 Task: Look for properties with a 26+ walk score.
Action: Mouse moved to (419, 175)
Screenshot: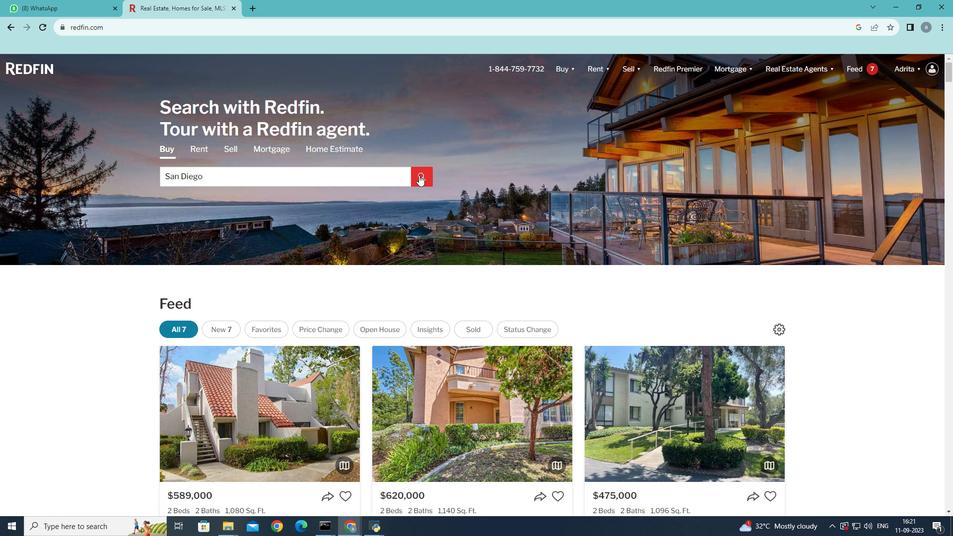 
Action: Mouse pressed left at (419, 175)
Screenshot: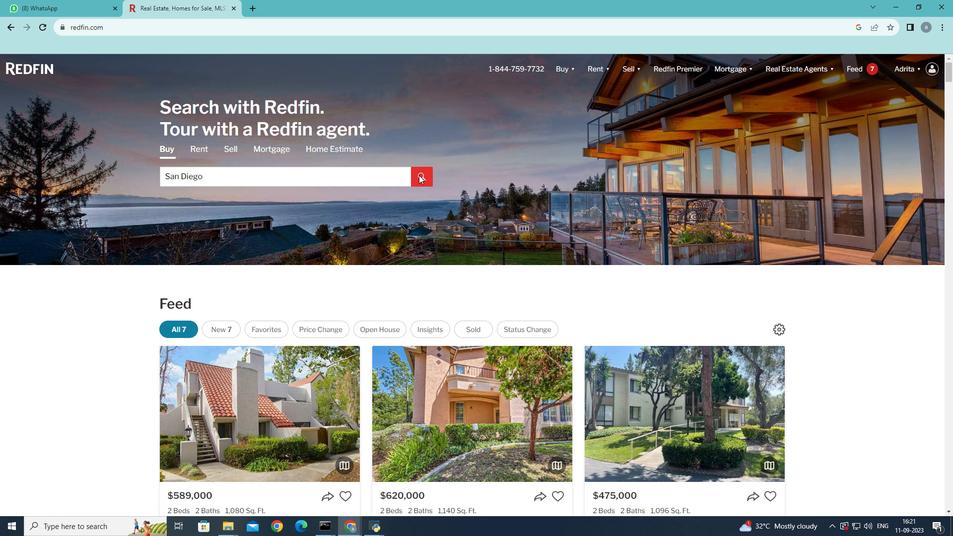 
Action: Mouse moved to (853, 139)
Screenshot: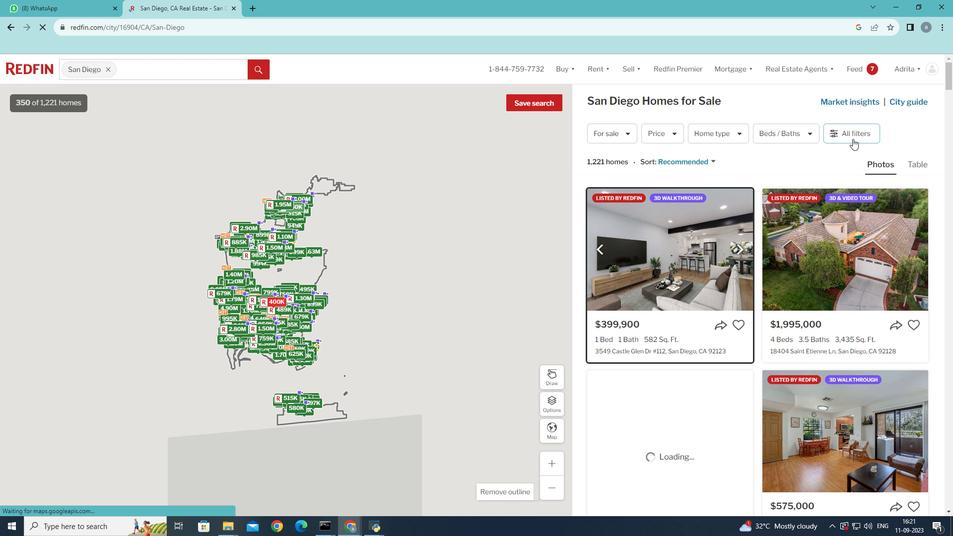 
Action: Mouse pressed left at (853, 139)
Screenshot: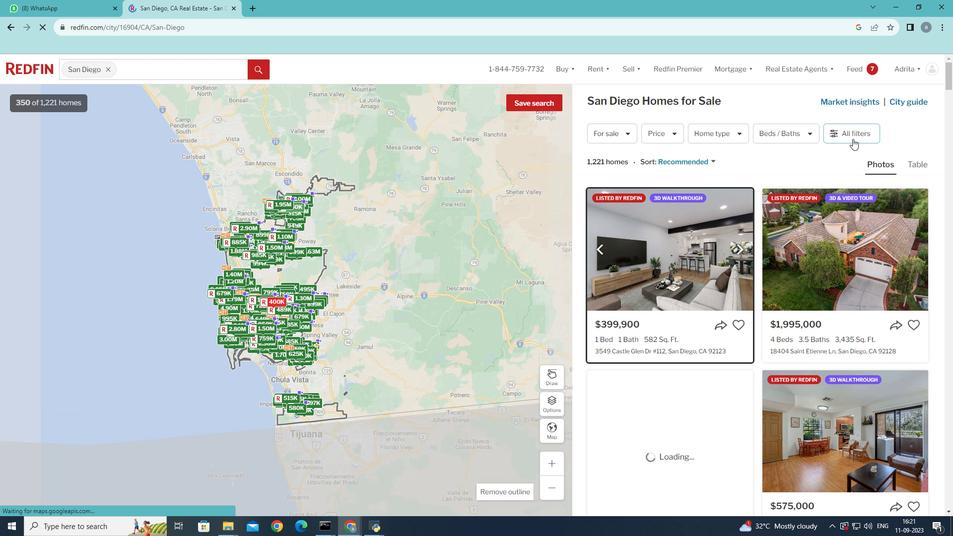 
Action: Mouse moved to (865, 133)
Screenshot: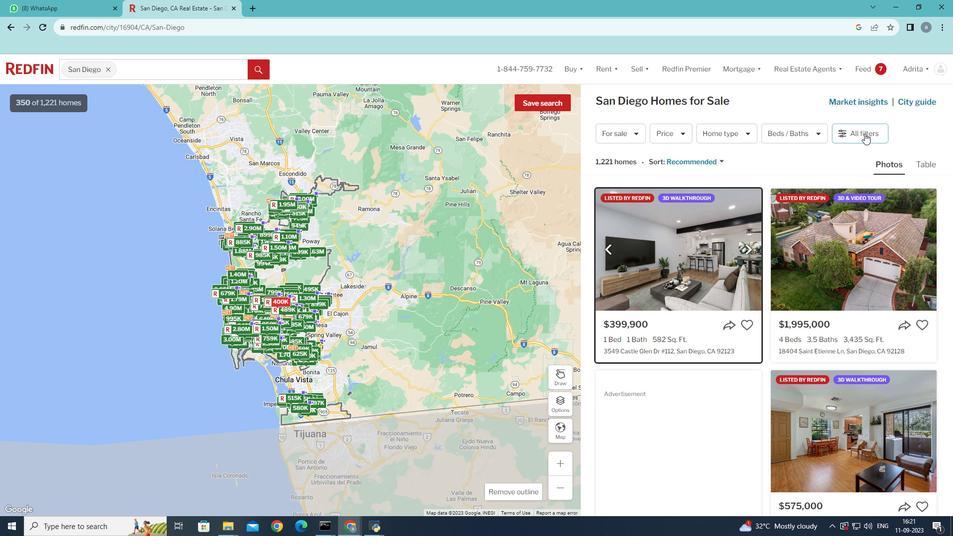 
Action: Mouse pressed left at (865, 133)
Screenshot: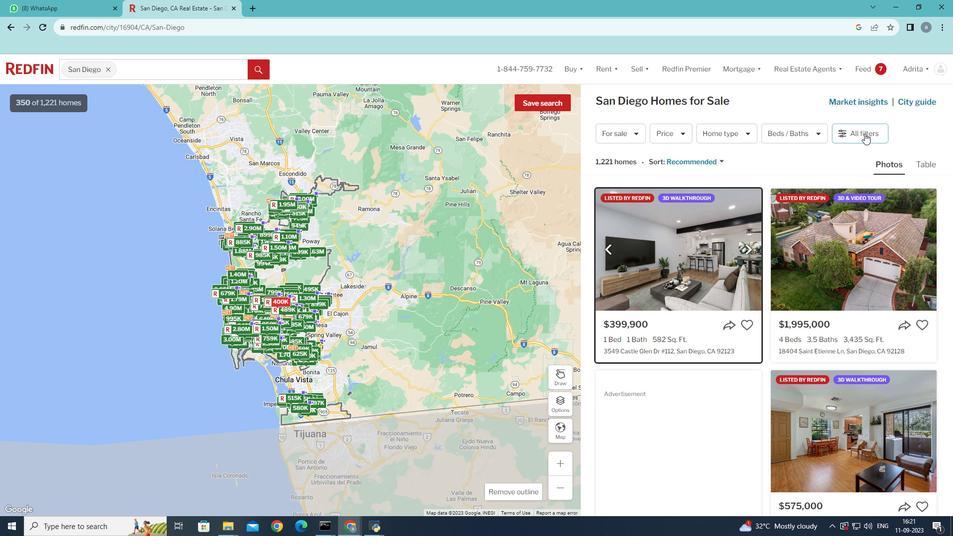 
Action: Mouse moved to (855, 201)
Screenshot: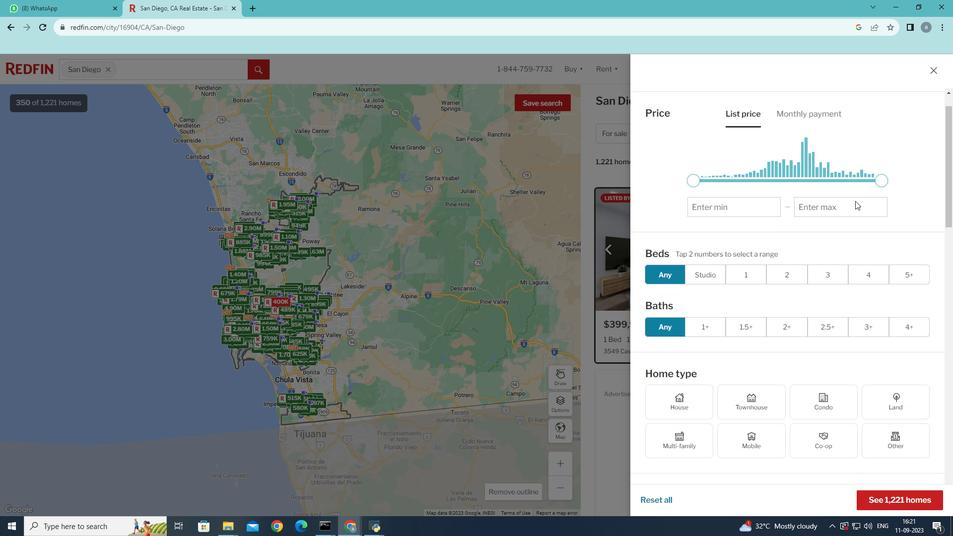 
Action: Mouse scrolled (855, 200) with delta (0, 0)
Screenshot: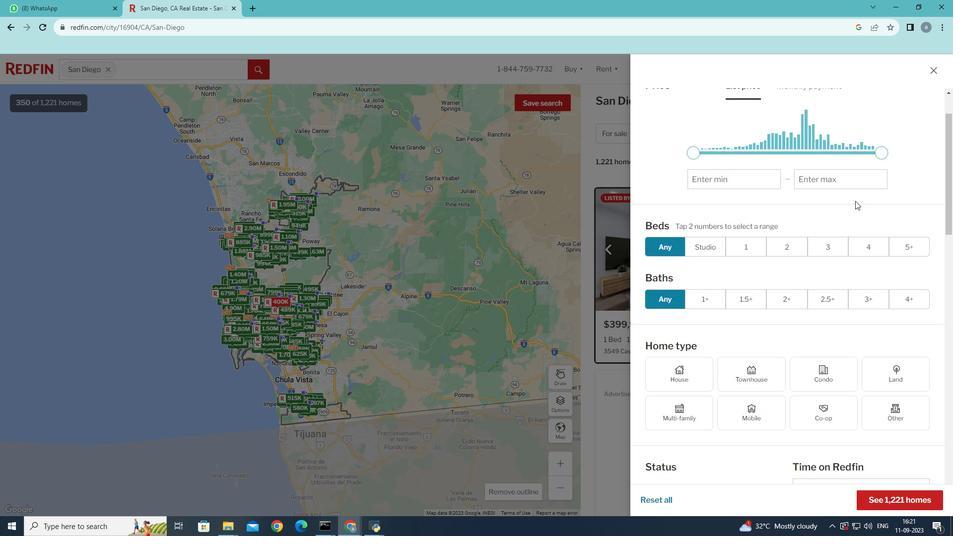 
Action: Mouse scrolled (855, 200) with delta (0, 0)
Screenshot: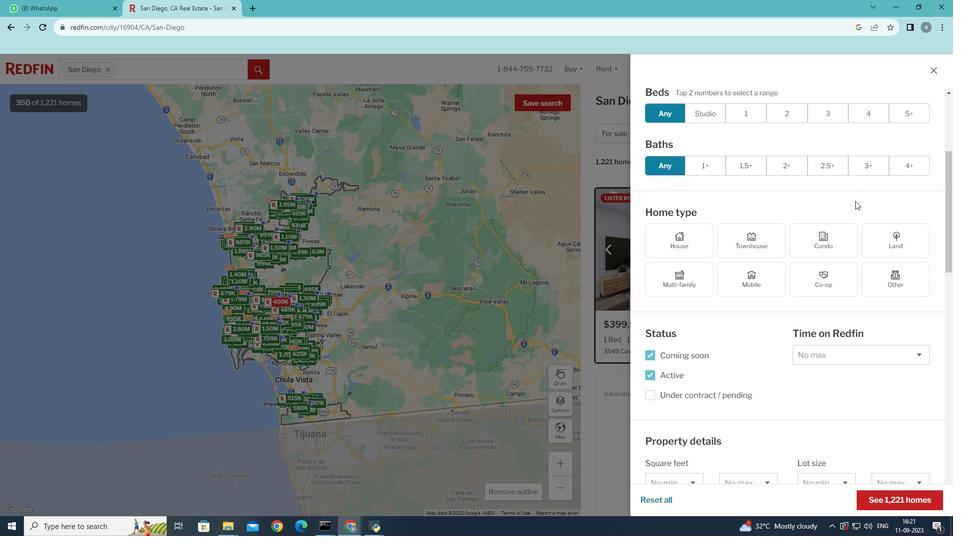 
Action: Mouse scrolled (855, 200) with delta (0, 0)
Screenshot: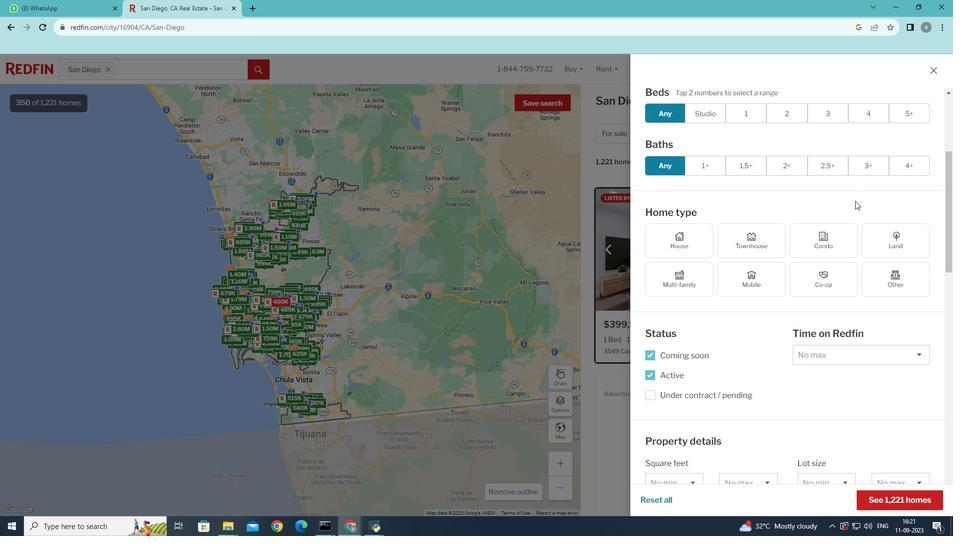 
Action: Mouse scrolled (855, 200) with delta (0, 0)
Screenshot: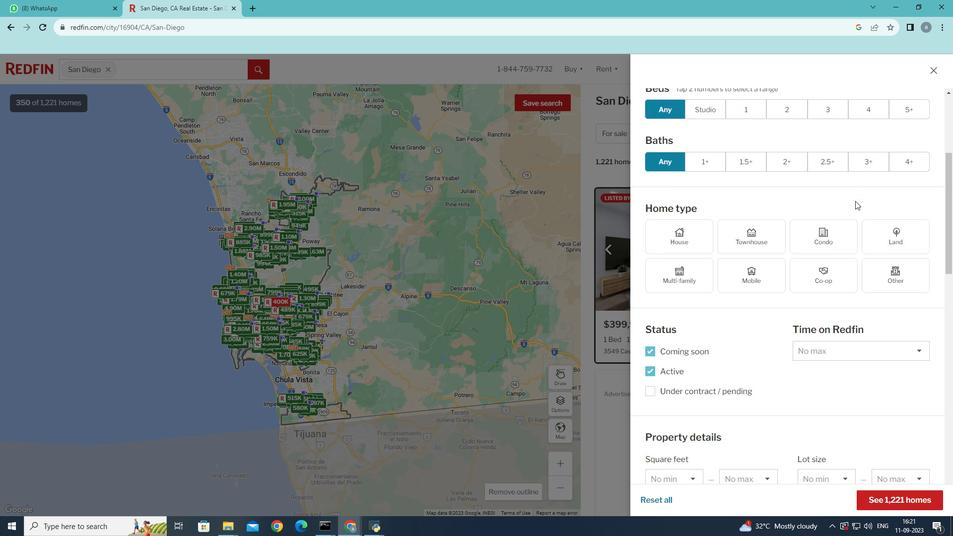 
Action: Mouse moved to (820, 253)
Screenshot: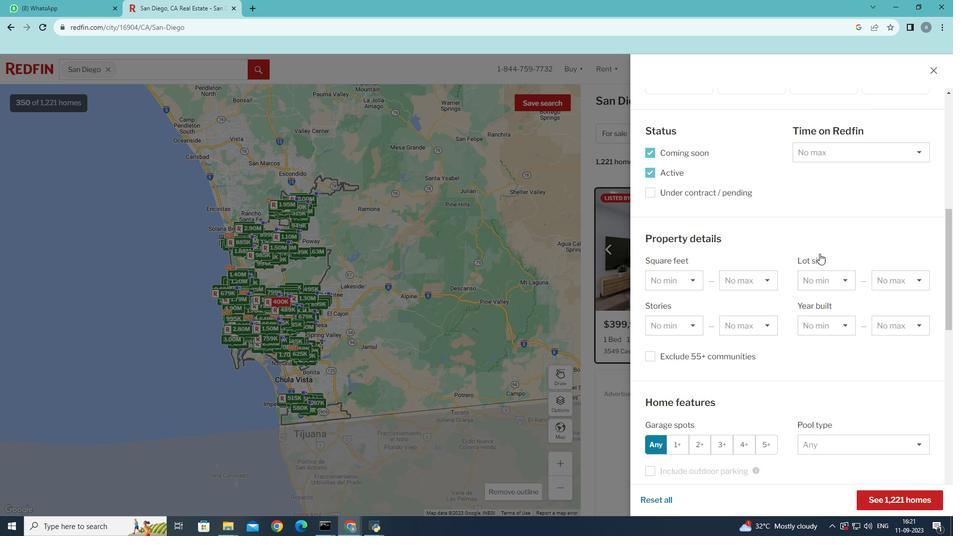 
Action: Mouse scrolled (820, 253) with delta (0, 0)
Screenshot: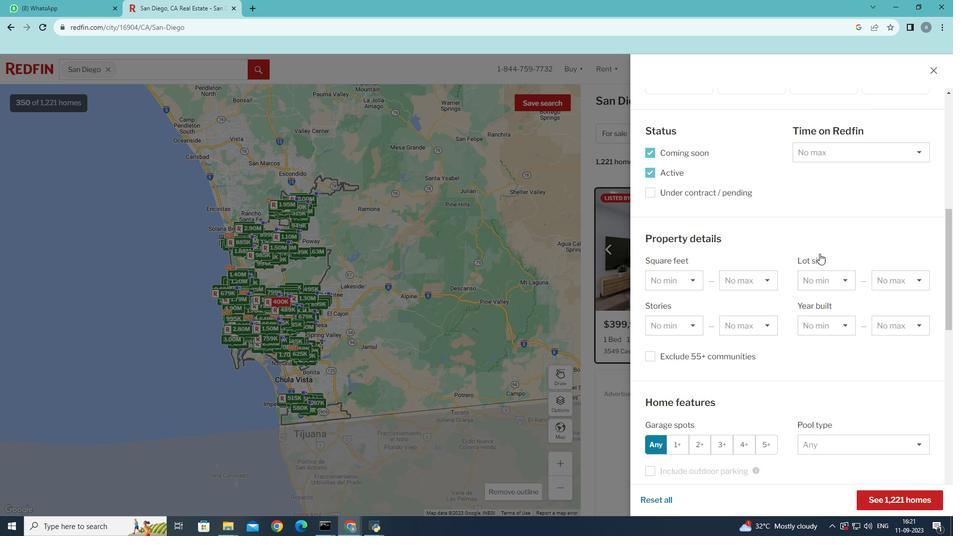 
Action: Mouse scrolled (820, 253) with delta (0, 0)
Screenshot: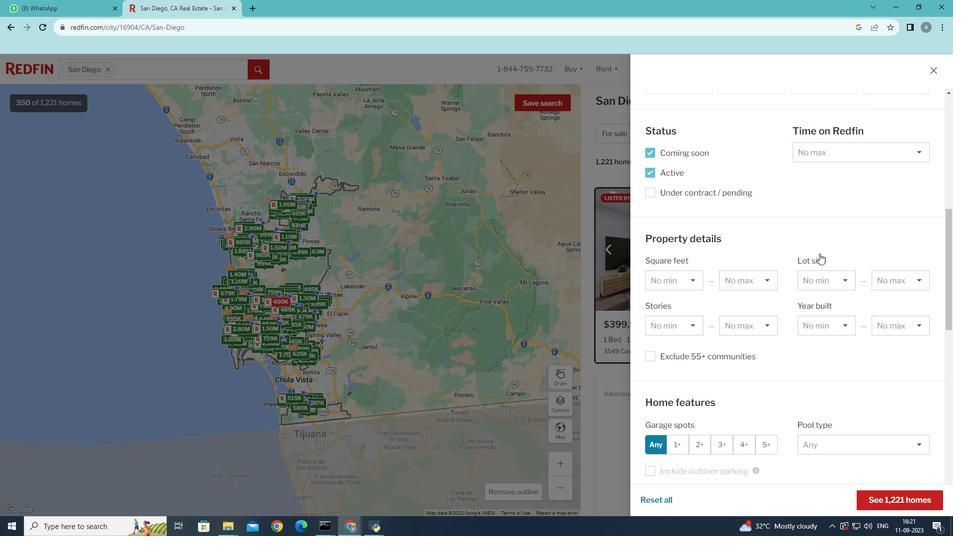 
Action: Mouse scrolled (820, 253) with delta (0, 0)
Screenshot: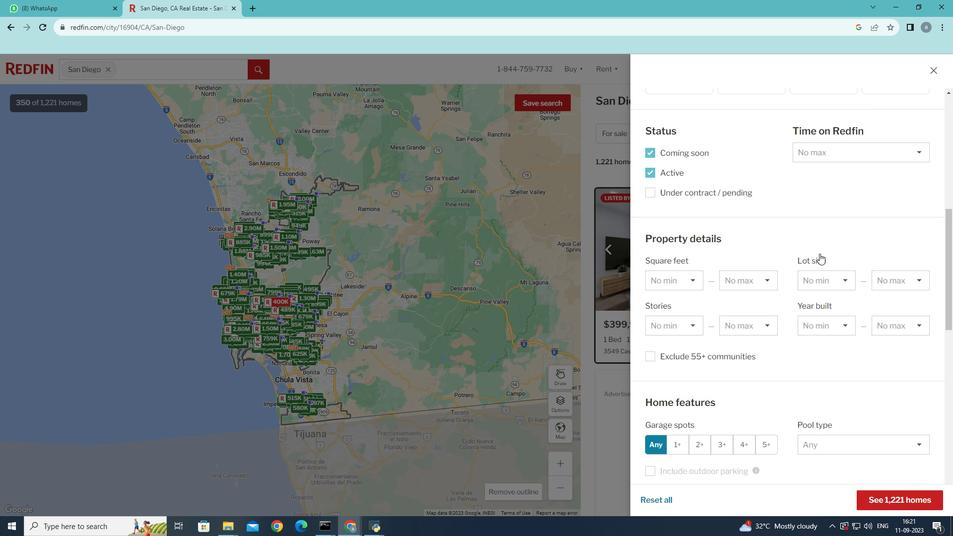 
Action: Mouse scrolled (820, 253) with delta (0, 0)
Screenshot: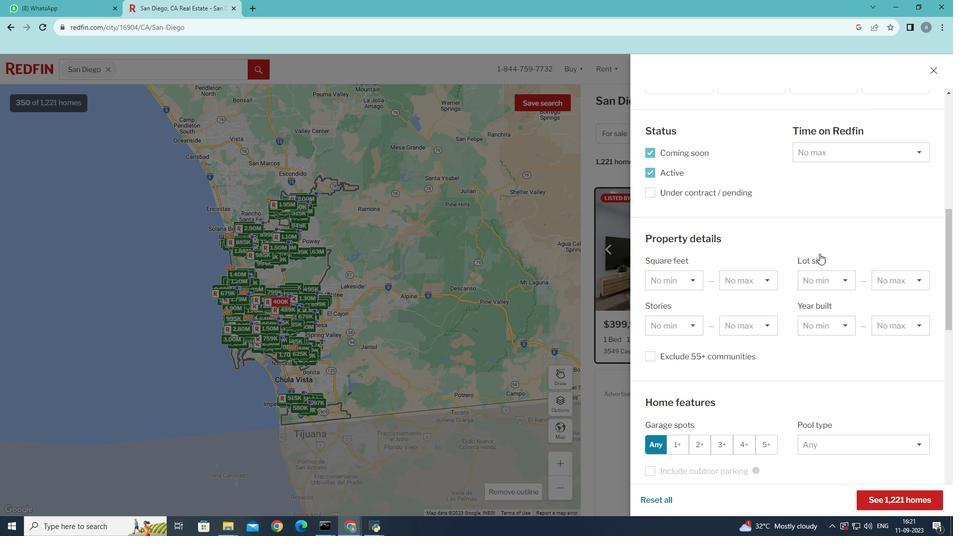 
Action: Mouse scrolled (820, 253) with delta (0, 0)
Screenshot: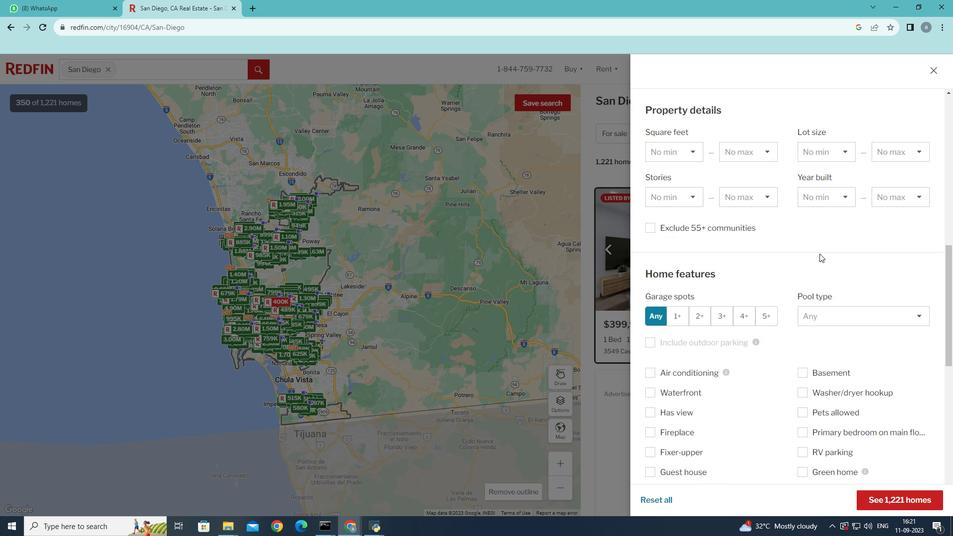 
Action: Mouse scrolled (820, 253) with delta (0, 0)
Screenshot: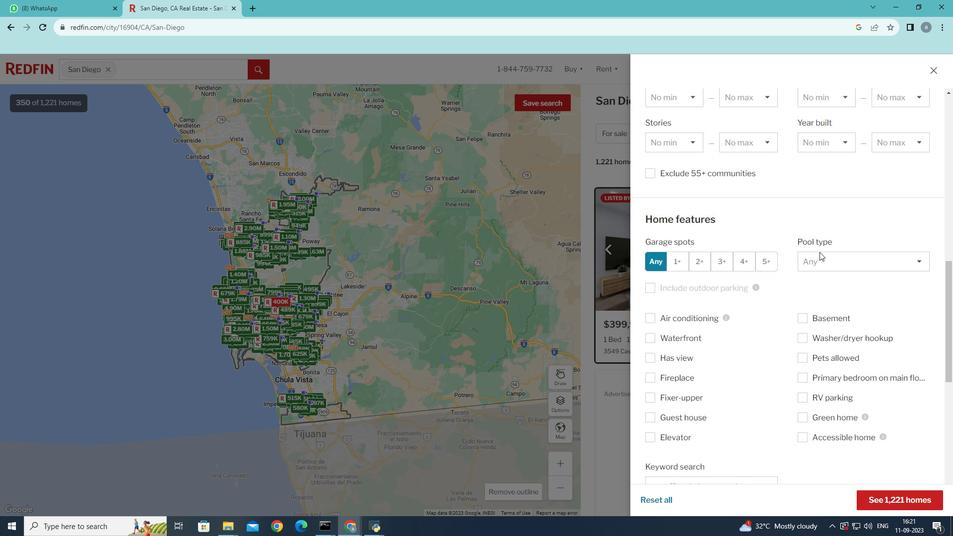
Action: Mouse scrolled (820, 253) with delta (0, 0)
Screenshot: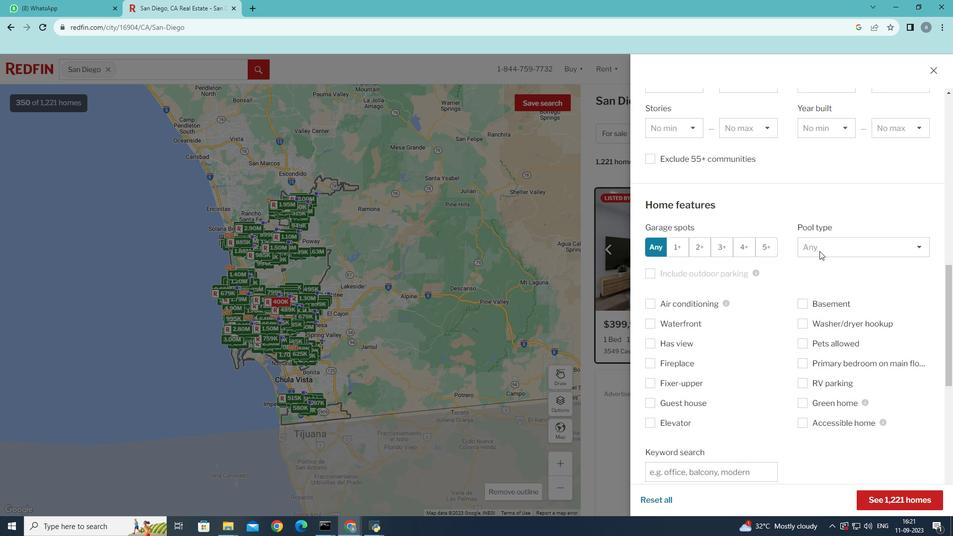 
Action: Mouse moved to (820, 253)
Screenshot: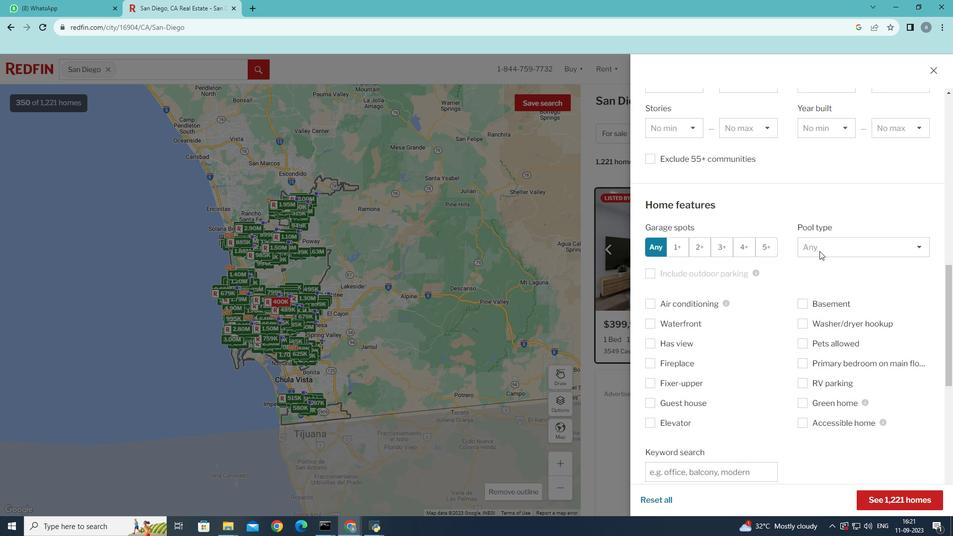 
Action: Mouse scrolled (820, 253) with delta (0, 0)
Screenshot: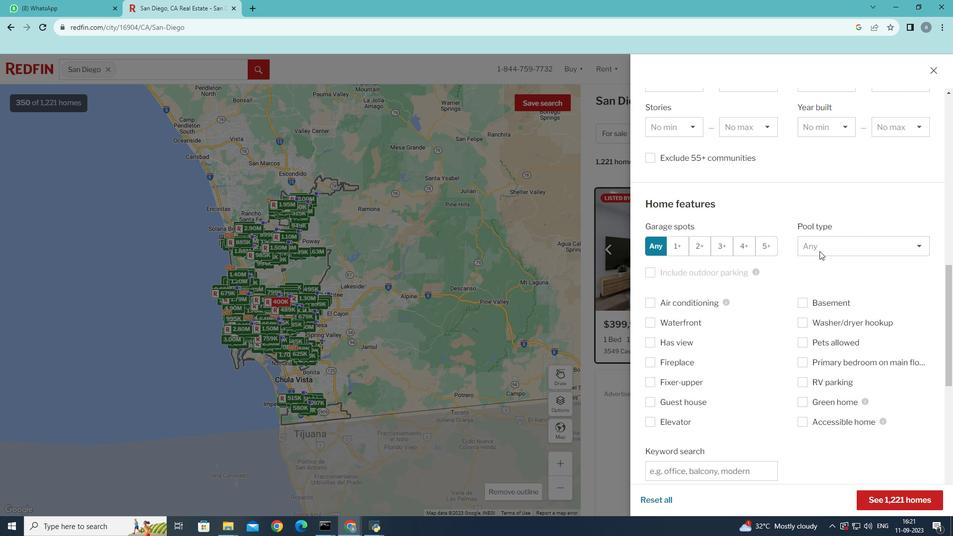
Action: Mouse moved to (820, 251)
Screenshot: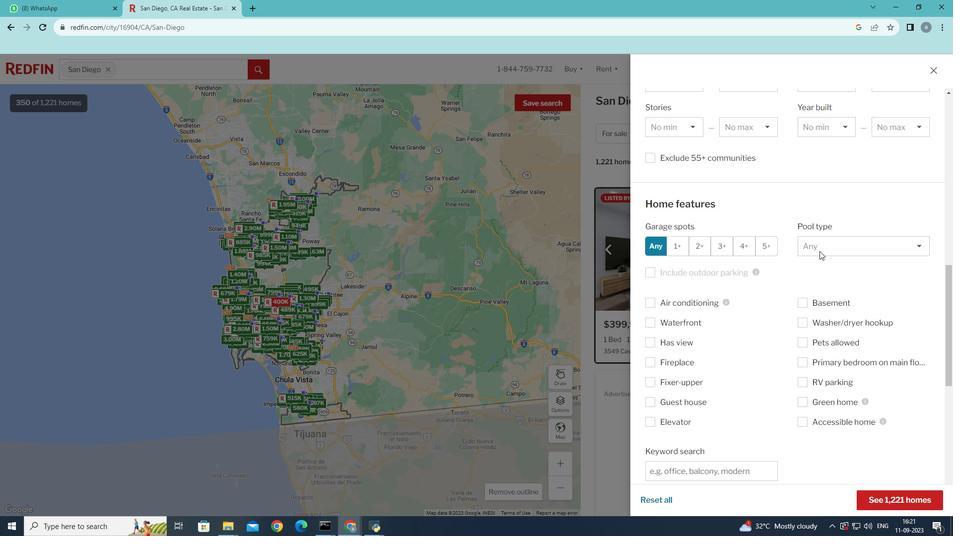 
Action: Mouse scrolled (820, 250) with delta (0, 0)
Screenshot: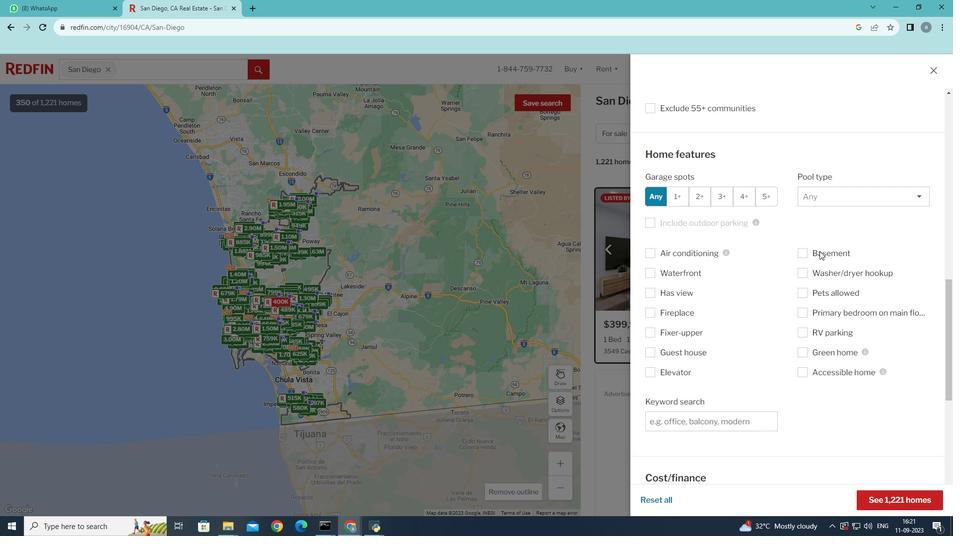 
Action: Mouse moved to (820, 251)
Screenshot: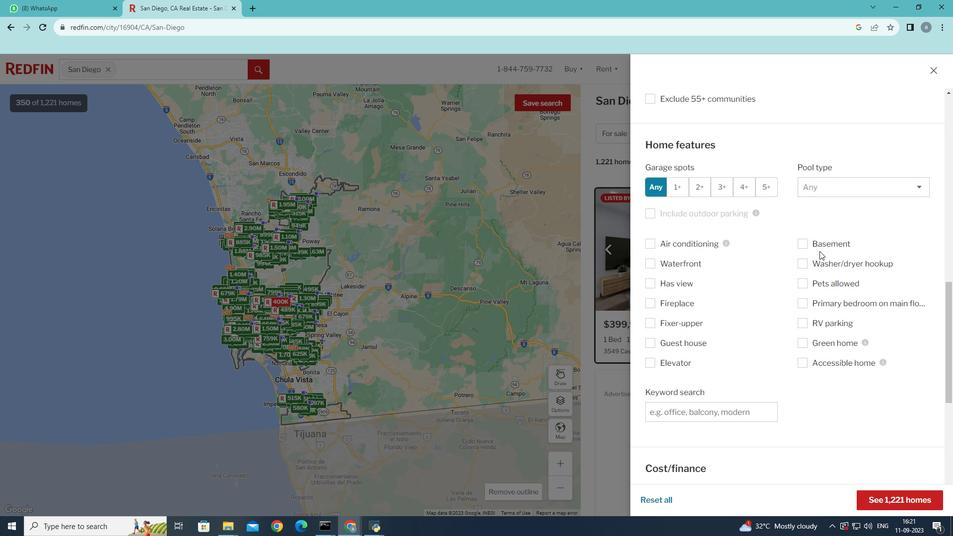 
Action: Mouse scrolled (820, 250) with delta (0, 0)
Screenshot: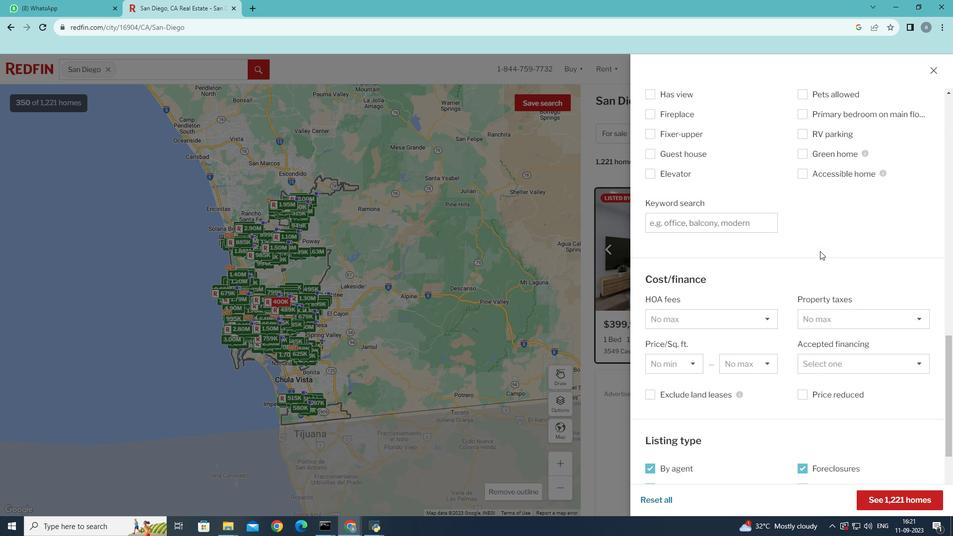 
Action: Mouse scrolled (820, 250) with delta (0, 0)
Screenshot: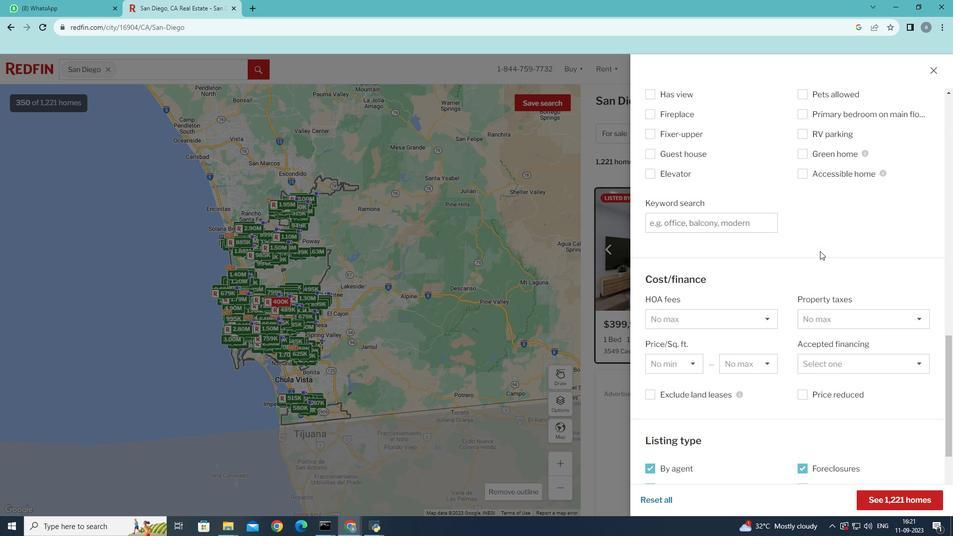 
Action: Mouse scrolled (820, 250) with delta (0, 0)
Screenshot: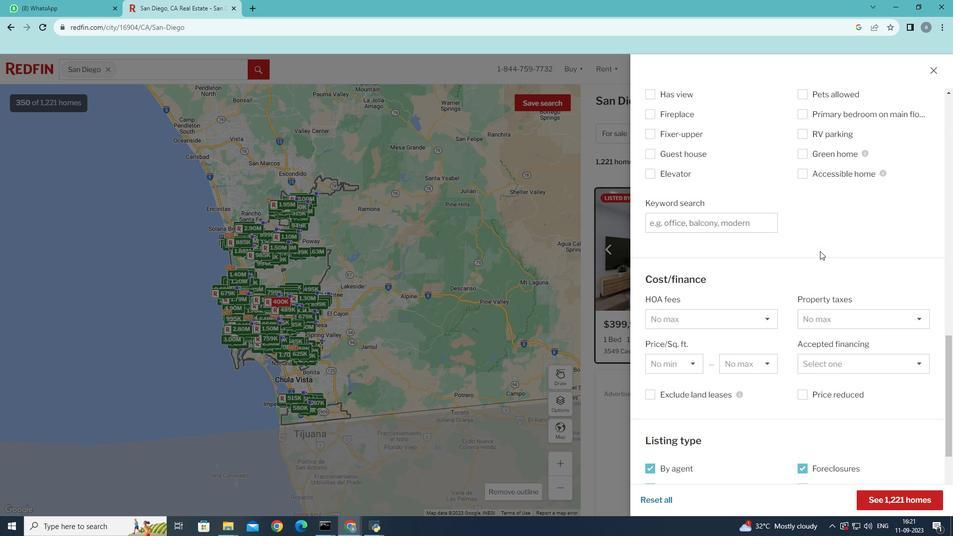 
Action: Mouse scrolled (820, 250) with delta (0, 0)
Screenshot: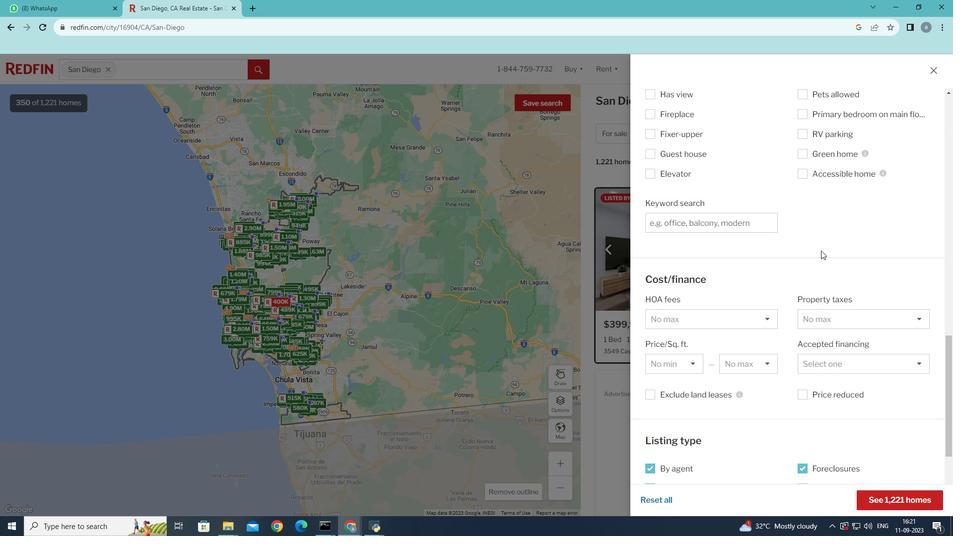 
Action: Mouse moved to (821, 250)
Screenshot: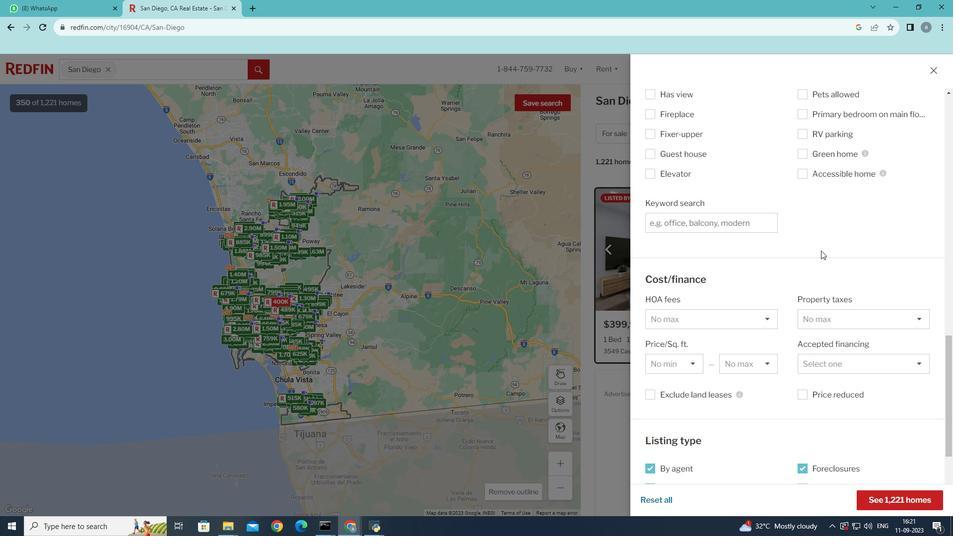 
Action: Mouse scrolled (821, 250) with delta (0, 0)
Screenshot: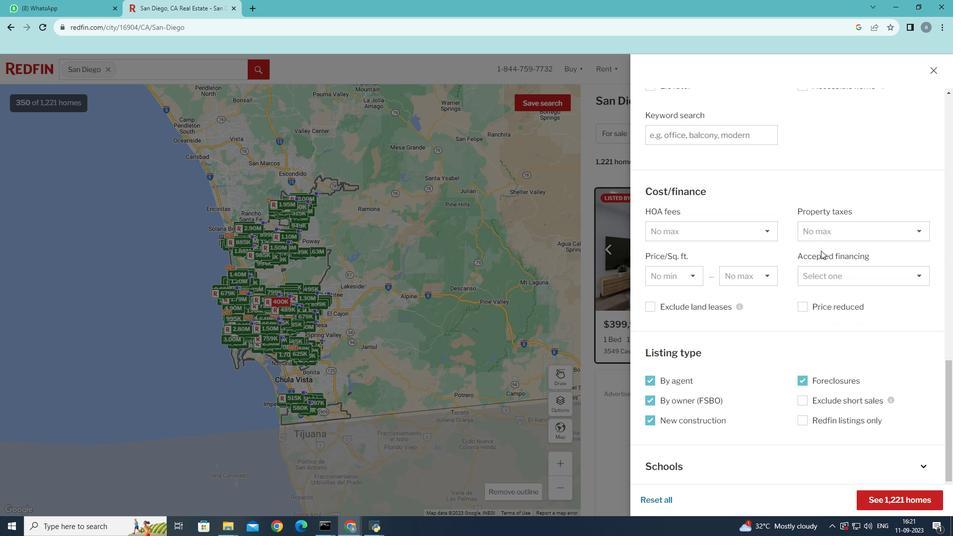 
Action: Mouse moved to (821, 250)
Screenshot: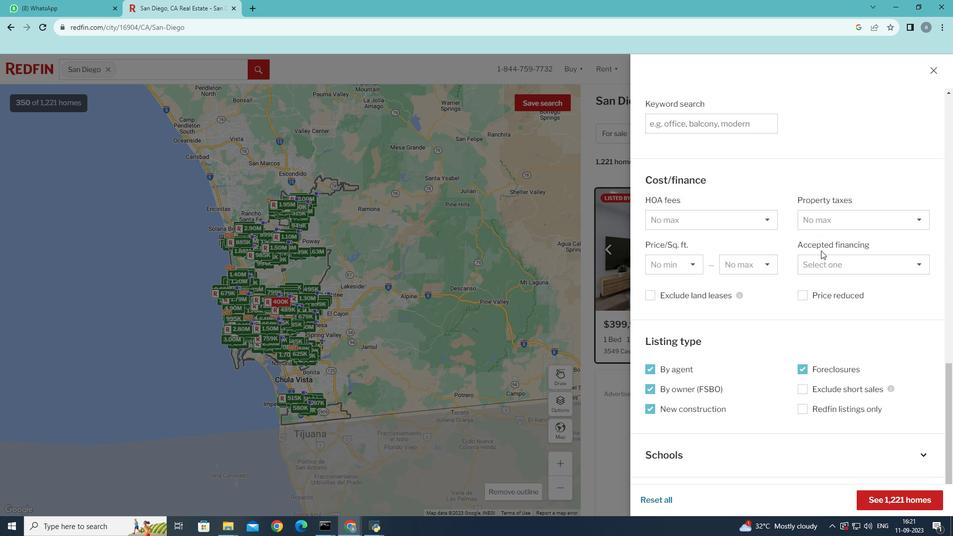 
Action: Mouse scrolled (821, 250) with delta (0, 0)
Screenshot: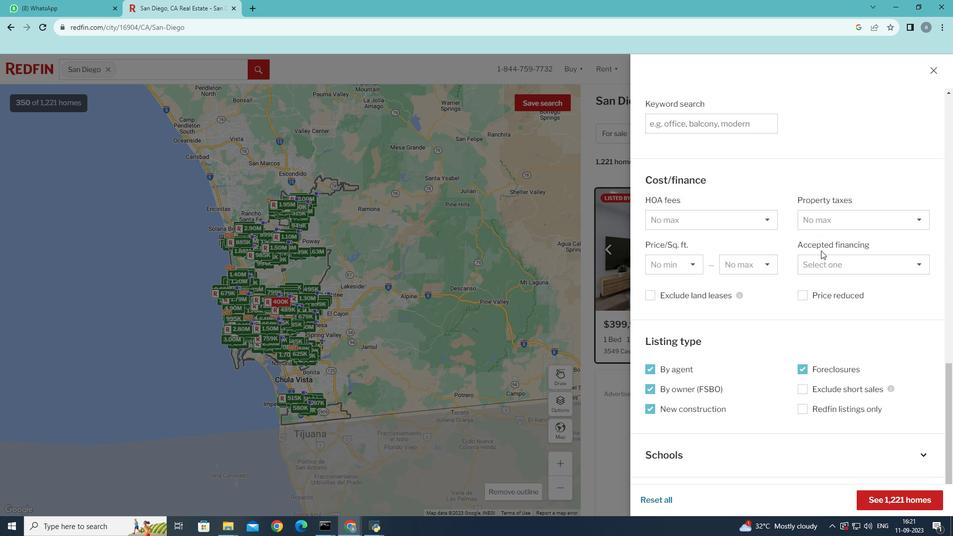 
Action: Mouse moved to (822, 250)
Screenshot: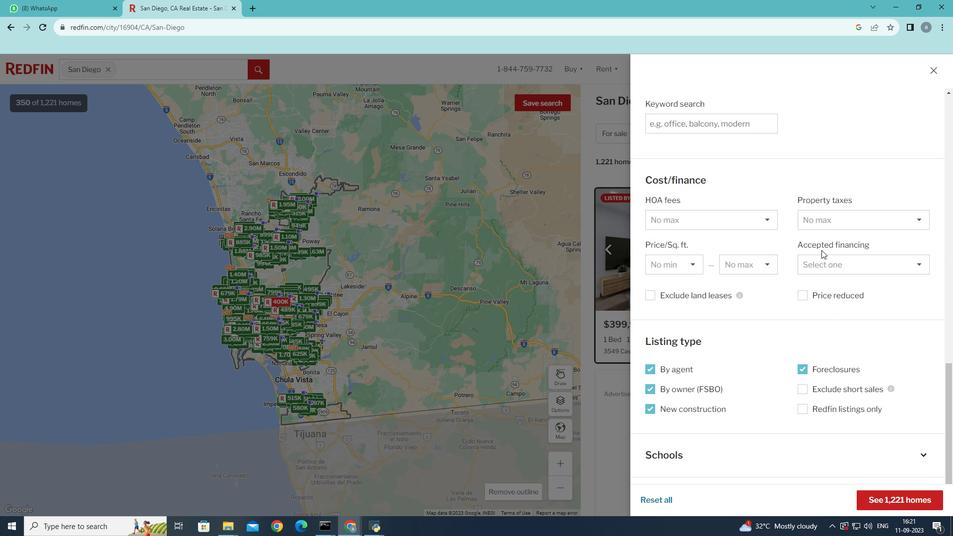 
Action: Mouse scrolled (822, 249) with delta (0, 0)
Screenshot: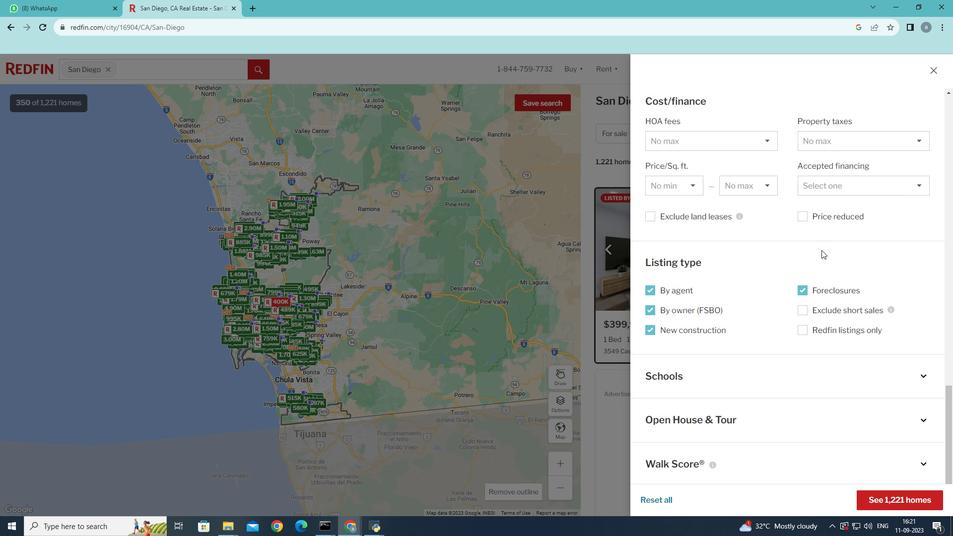 
Action: Mouse scrolled (822, 249) with delta (0, 0)
Screenshot: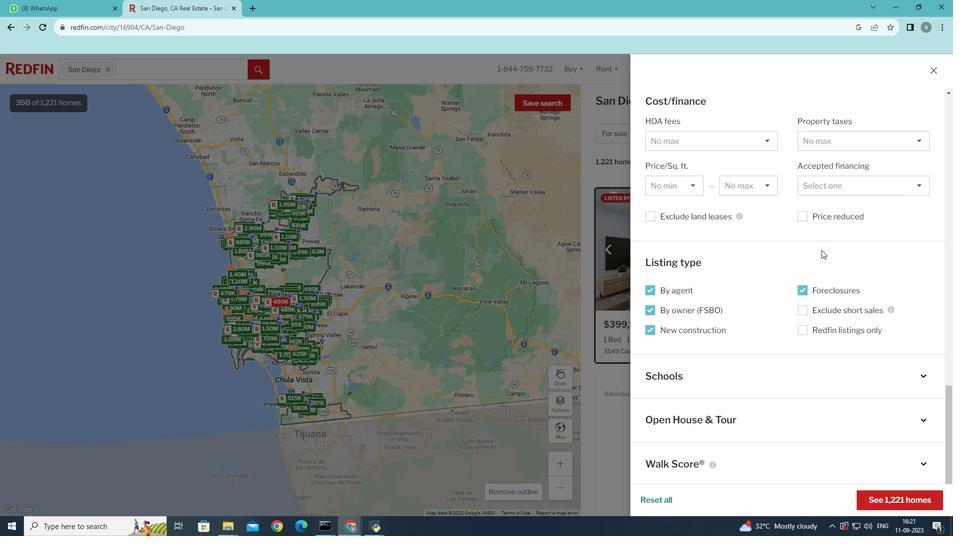 
Action: Mouse scrolled (822, 249) with delta (0, 0)
Screenshot: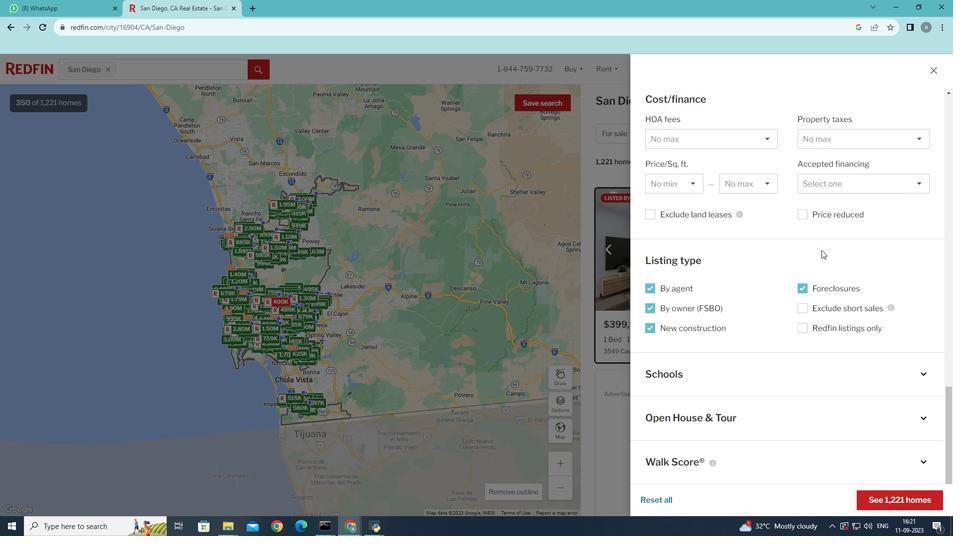 
Action: Mouse scrolled (822, 249) with delta (0, 0)
Screenshot: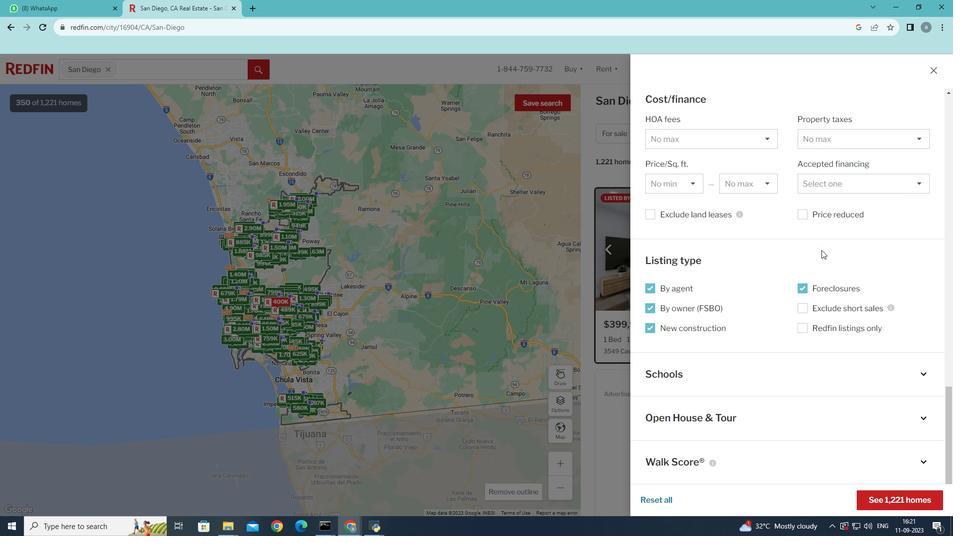 
Action: Mouse scrolled (822, 249) with delta (0, 0)
Screenshot: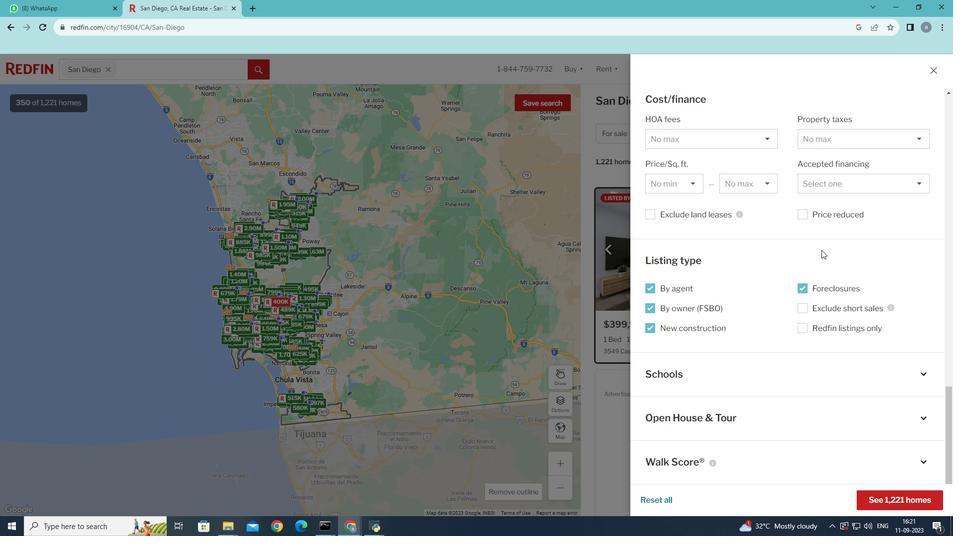 
Action: Mouse scrolled (822, 249) with delta (0, 0)
Screenshot: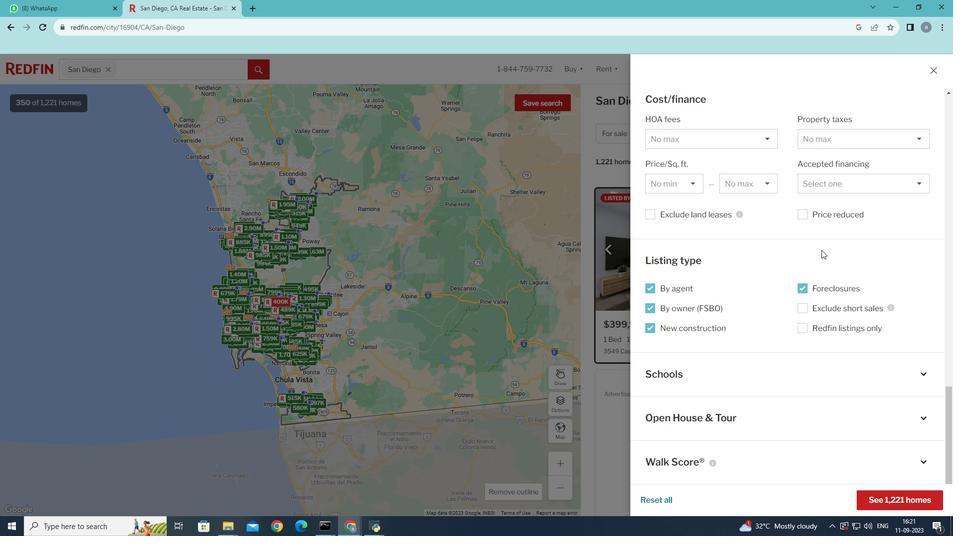 
Action: Mouse scrolled (822, 249) with delta (0, 0)
Screenshot: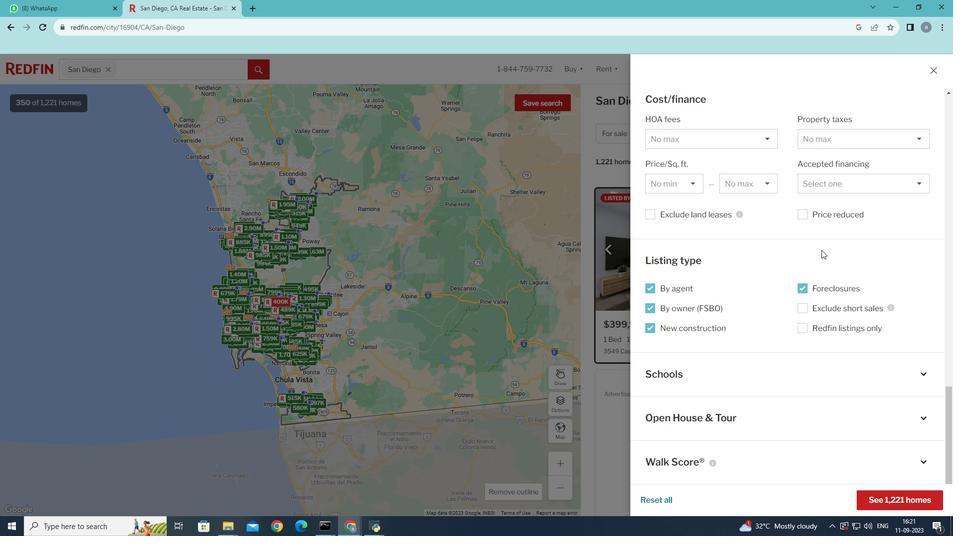 
Action: Mouse moved to (822, 250)
Screenshot: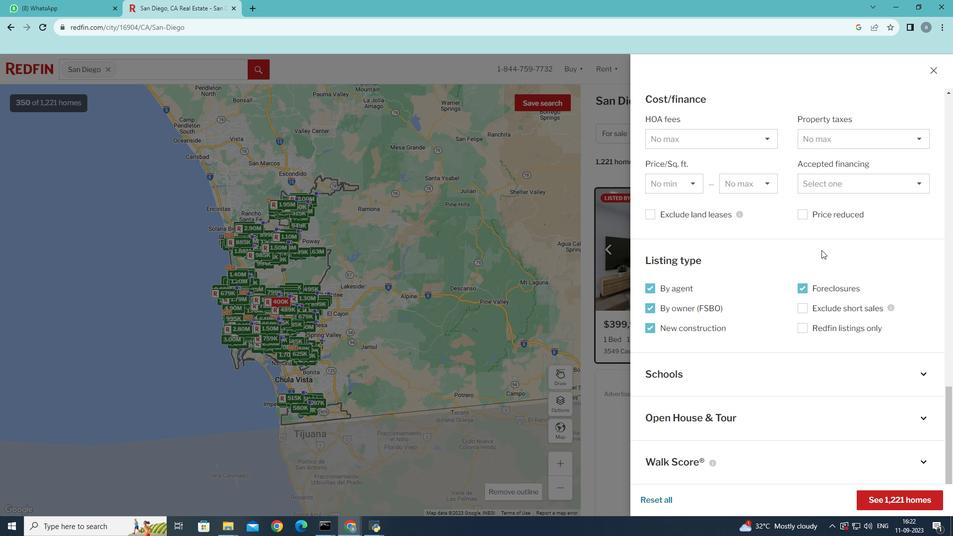 
Action: Mouse scrolled (822, 249) with delta (0, 0)
Screenshot: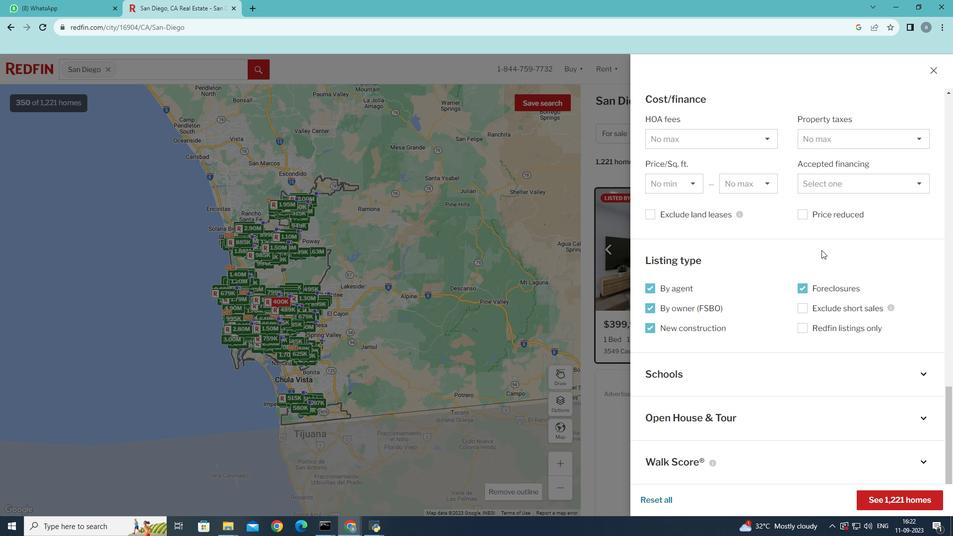 
Action: Mouse scrolled (822, 249) with delta (0, 0)
Screenshot: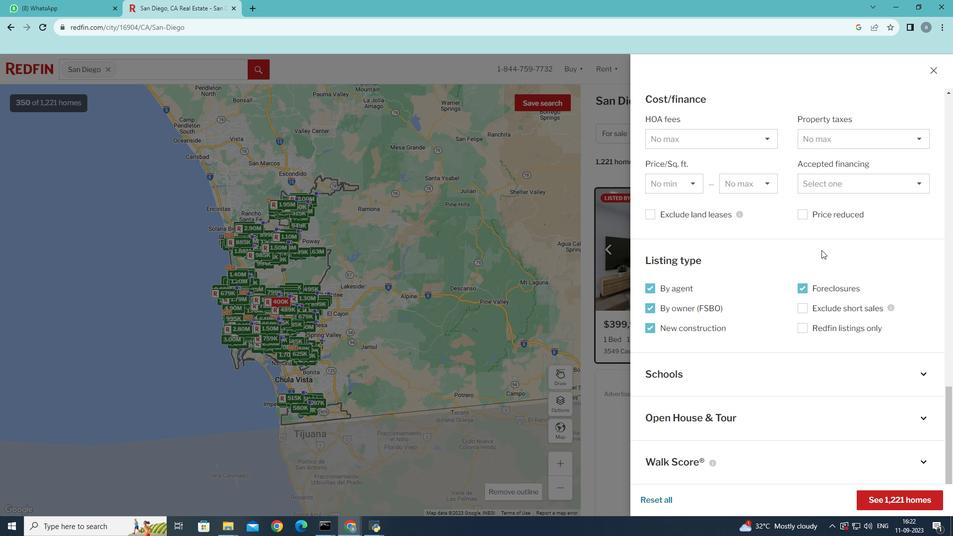 
Action: Mouse scrolled (822, 249) with delta (0, 0)
Screenshot: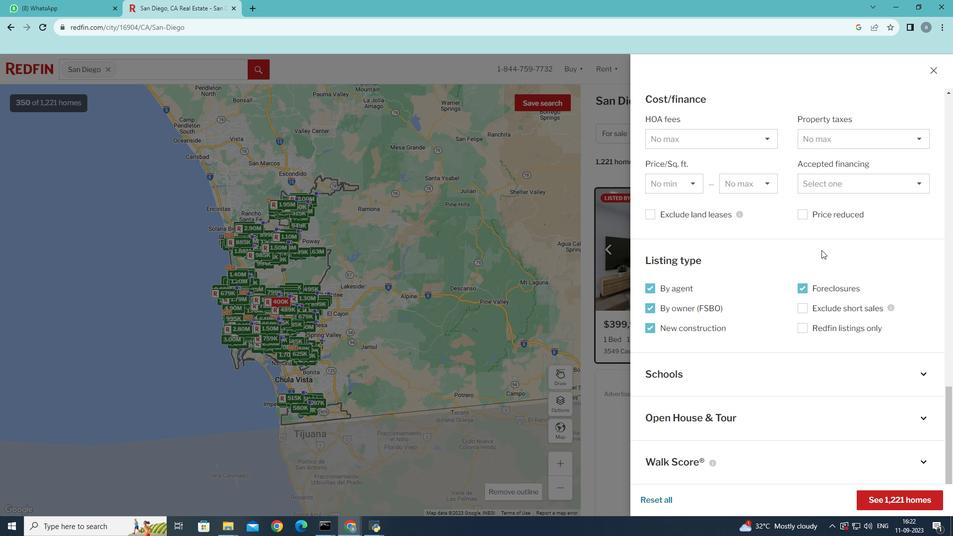 
Action: Mouse moved to (923, 463)
Screenshot: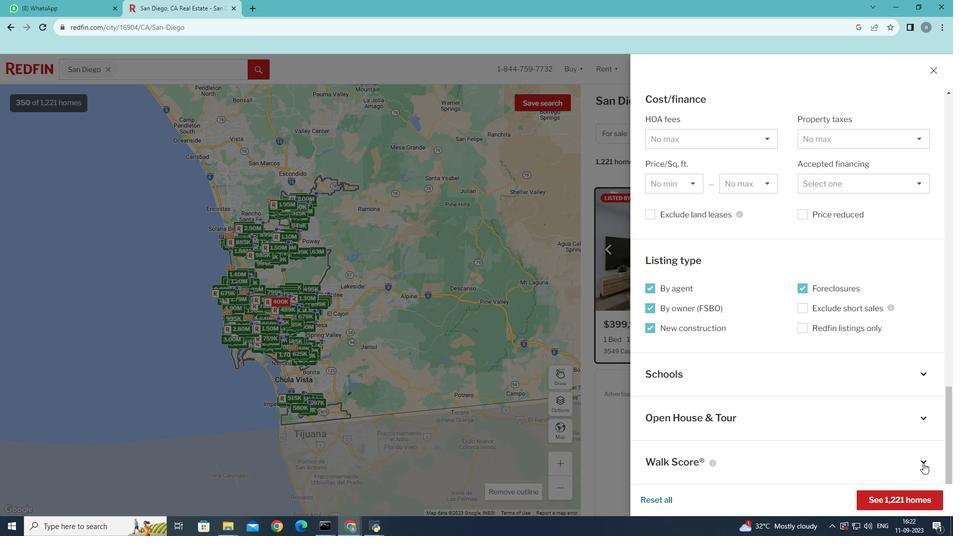
Action: Mouse pressed left at (923, 463)
Screenshot: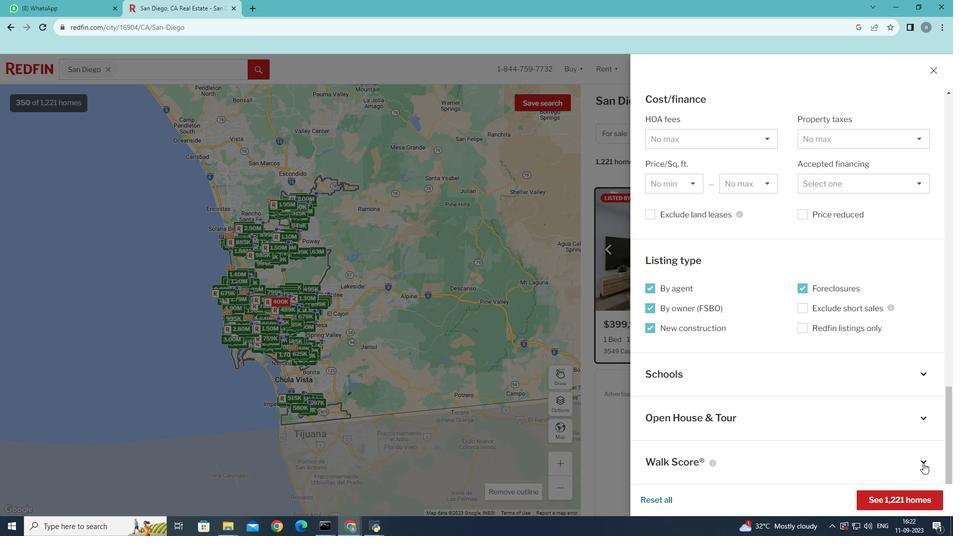 
Action: Mouse moved to (653, 387)
Screenshot: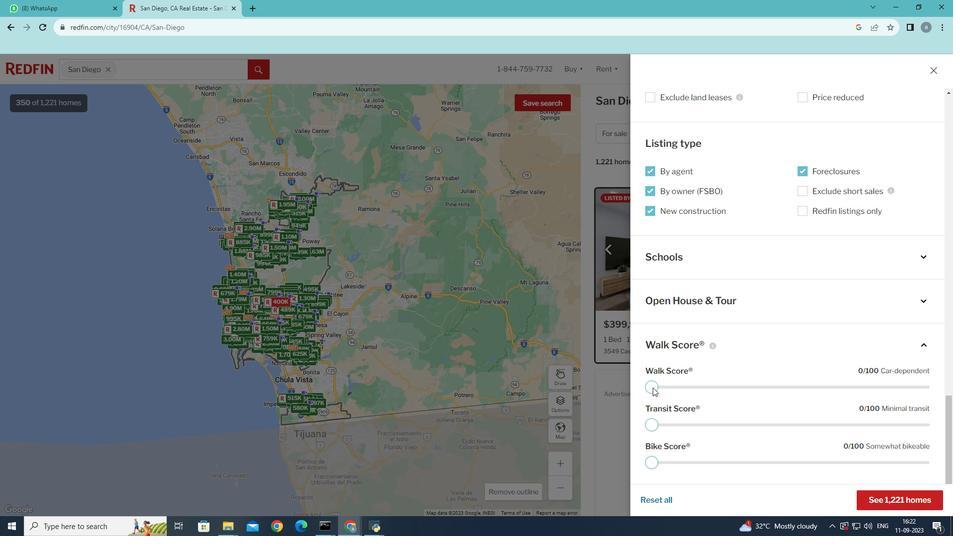 
Action: Mouse pressed left at (653, 387)
Screenshot: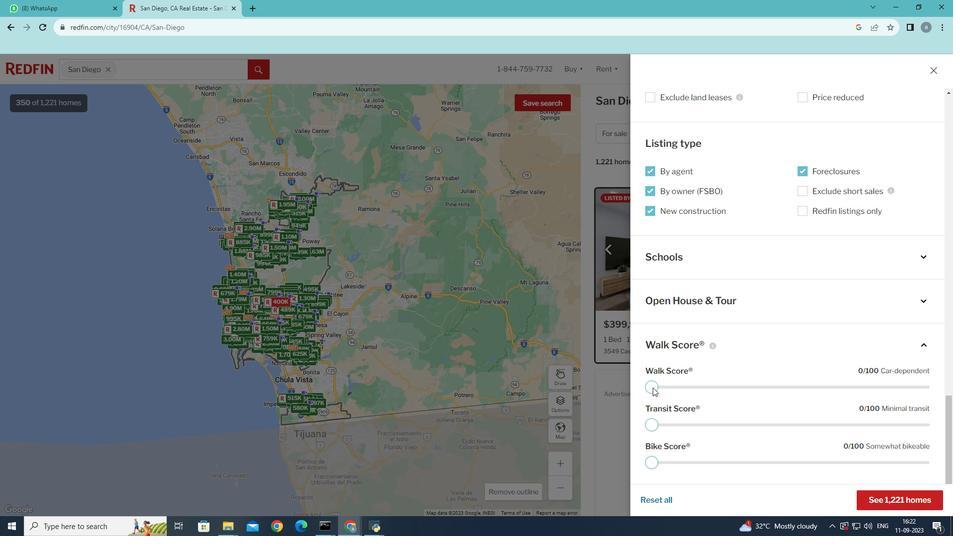 
Action: Mouse moved to (728, 393)
Screenshot: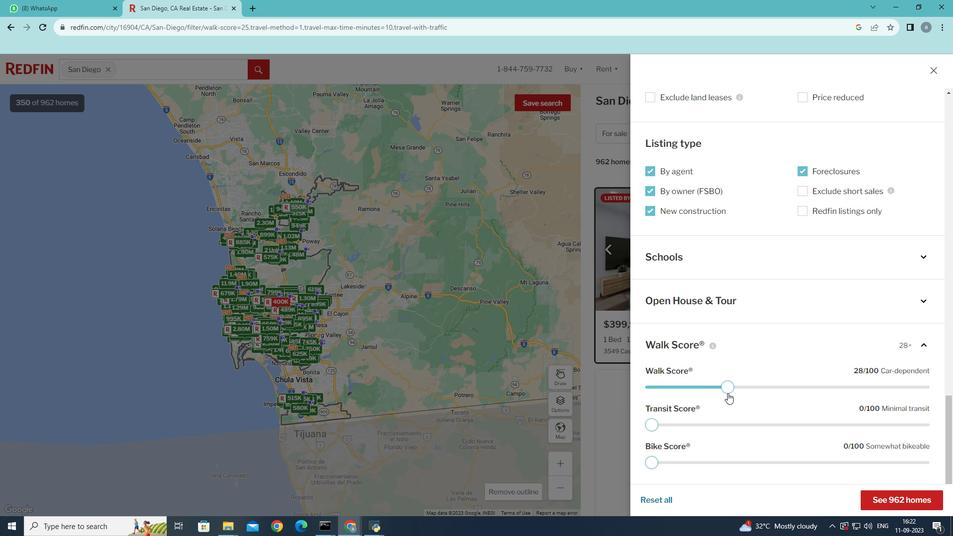 
Action: Mouse pressed left at (728, 393)
Screenshot: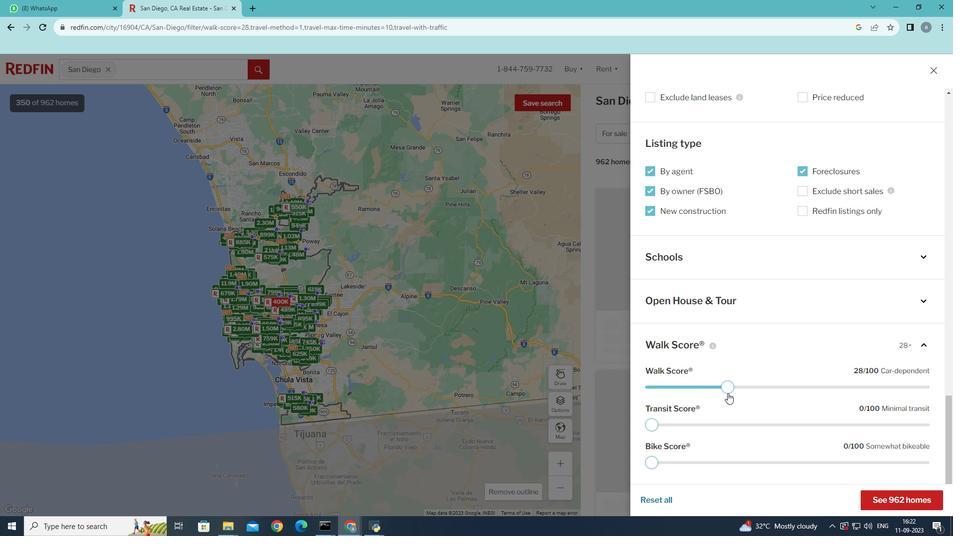 
Action: Mouse moved to (890, 502)
Screenshot: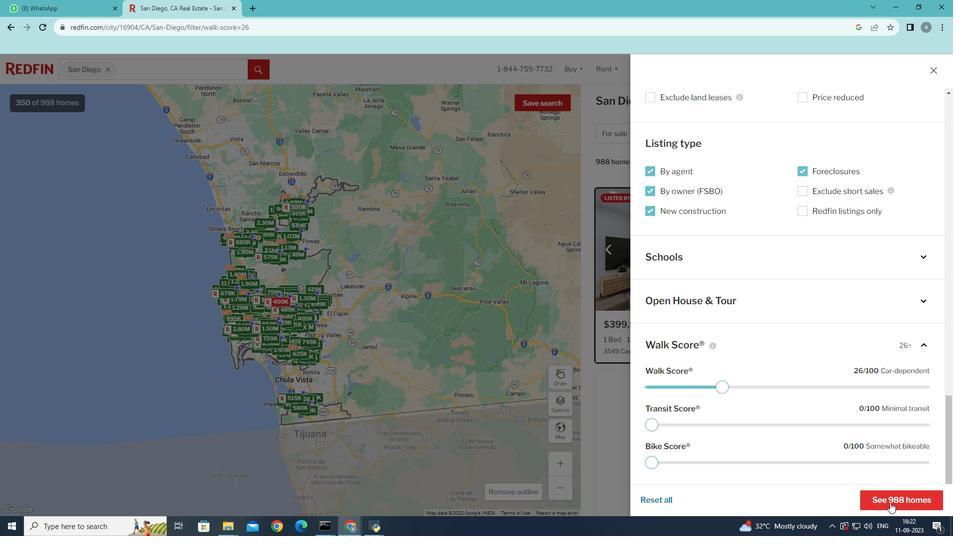 
Action: Mouse pressed left at (890, 502)
Screenshot: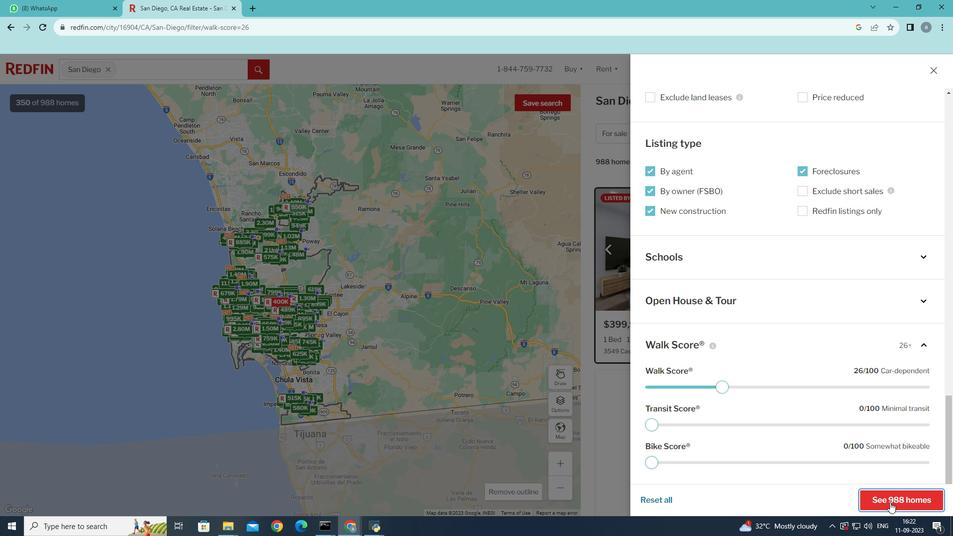 
Action: Mouse moved to (346, 334)
Screenshot: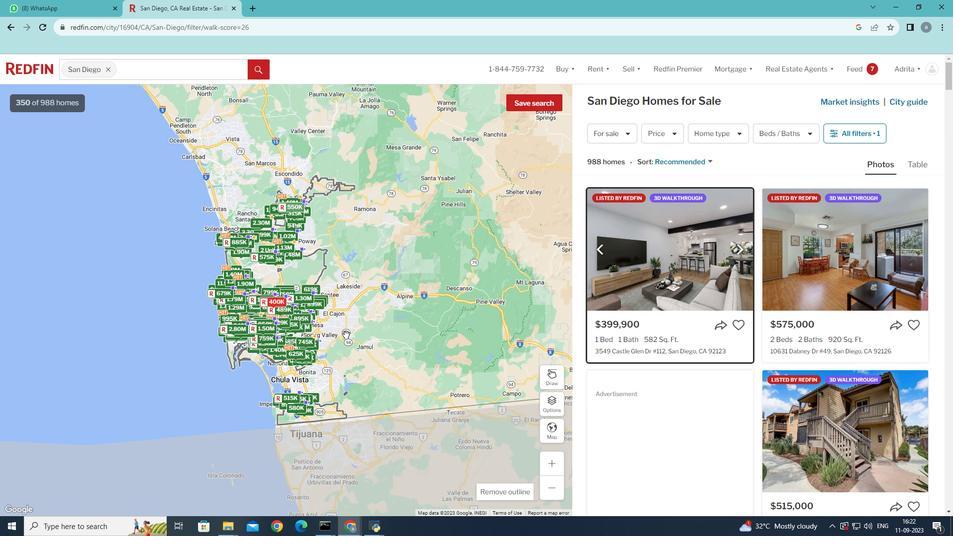 
